 Task: Look for properties with indoor fireplaces.
Action: Mouse moved to (864, 120)
Screenshot: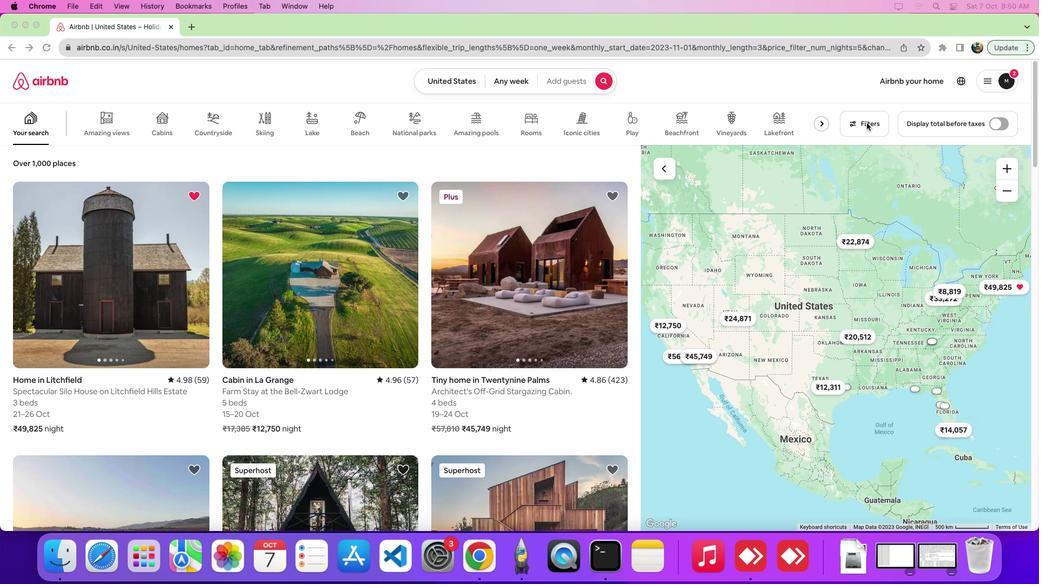 
Action: Mouse pressed left at (864, 120)
Screenshot: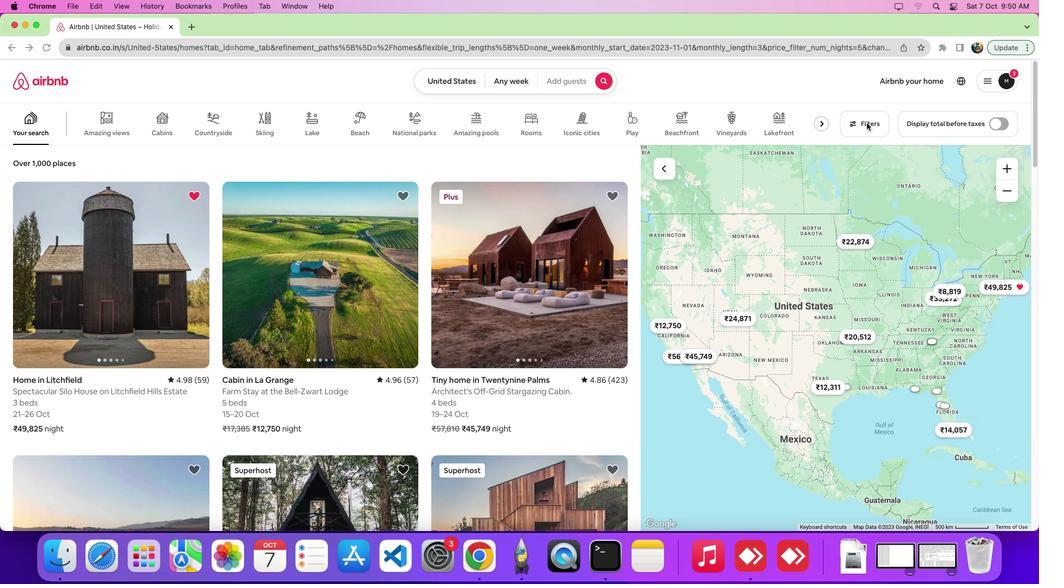 
Action: Mouse moved to (864, 120)
Screenshot: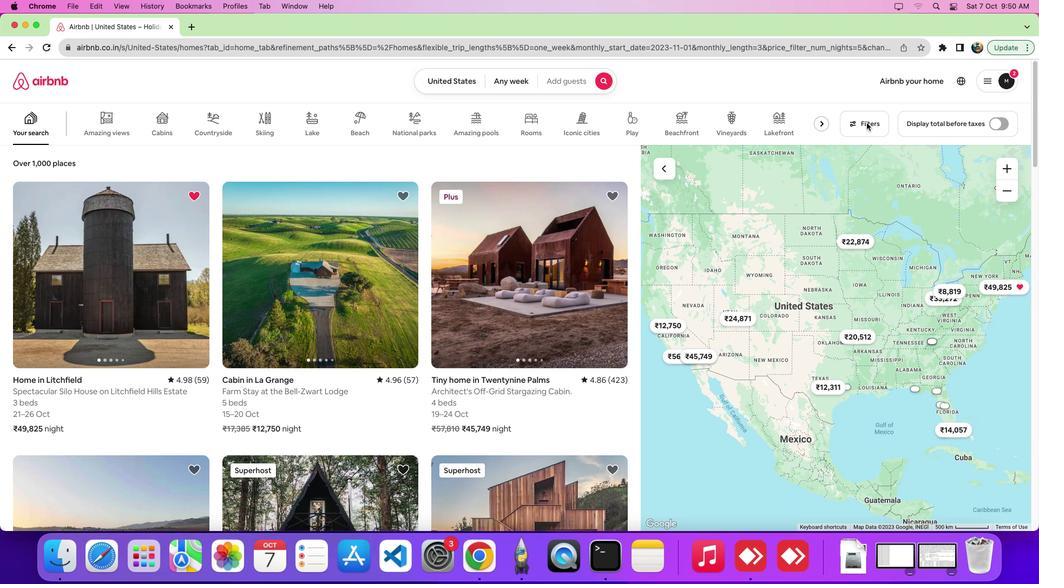 
Action: Mouse pressed left at (864, 120)
Screenshot: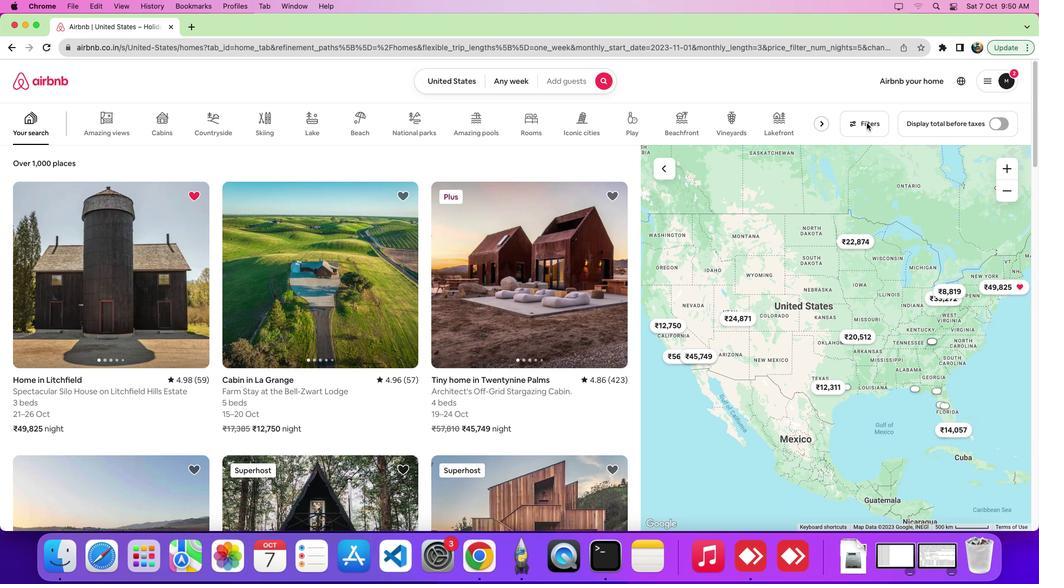
Action: Mouse moved to (612, 186)
Screenshot: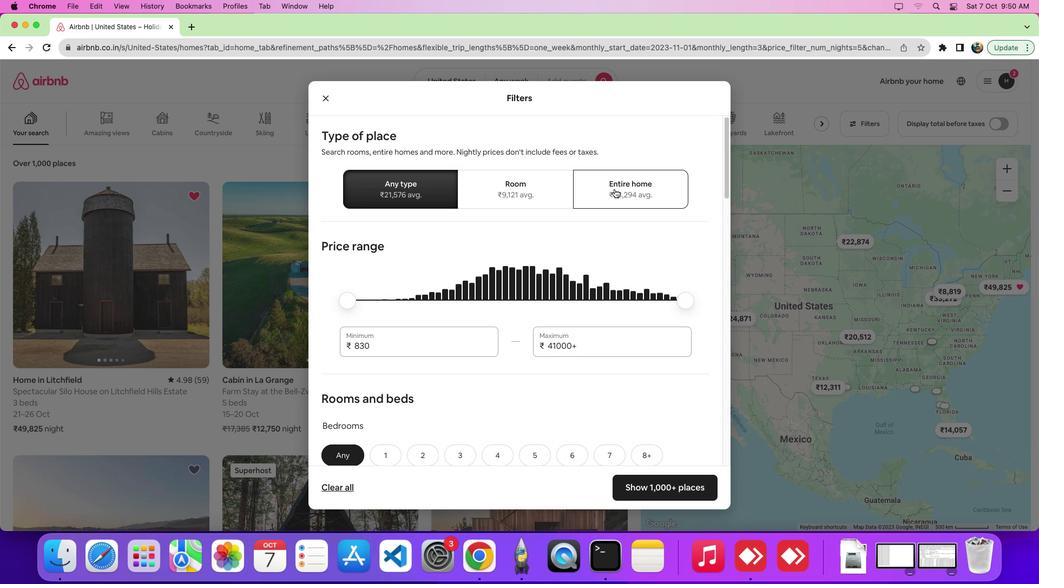 
Action: Mouse pressed left at (612, 186)
Screenshot: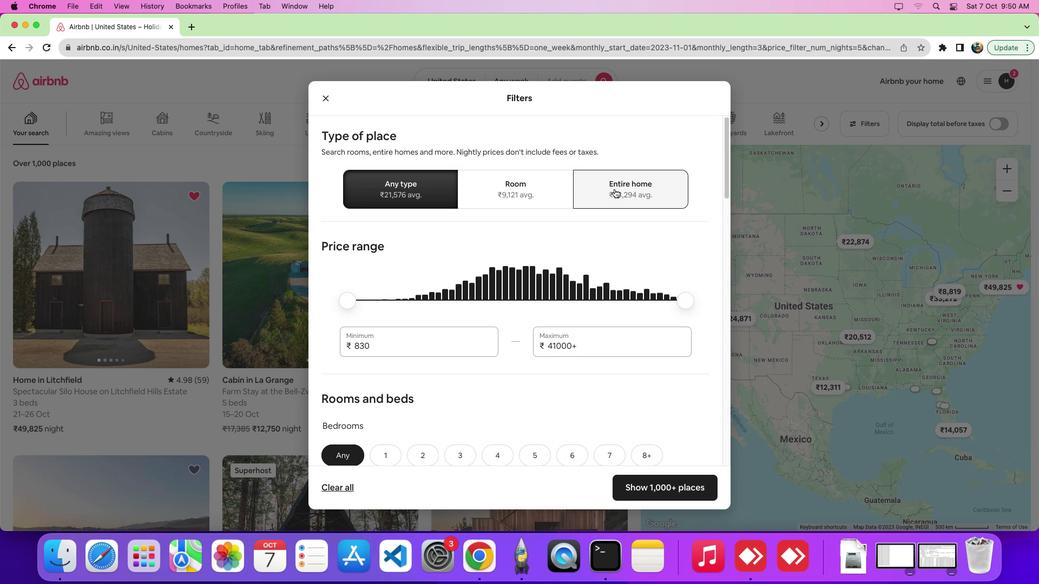 
Action: Mouse moved to (562, 315)
Screenshot: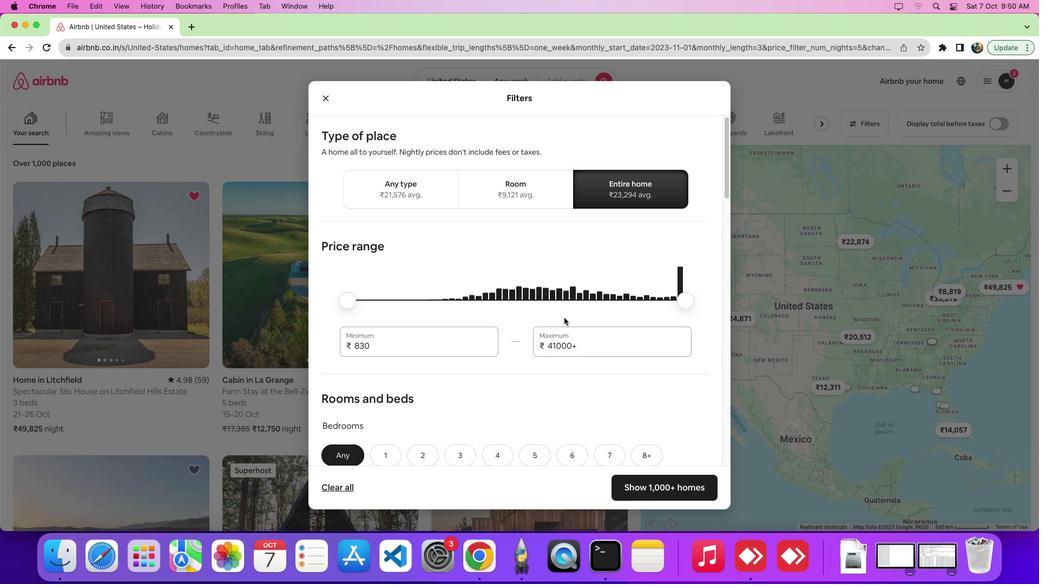 
Action: Mouse scrolled (562, 315) with delta (-2, -2)
Screenshot: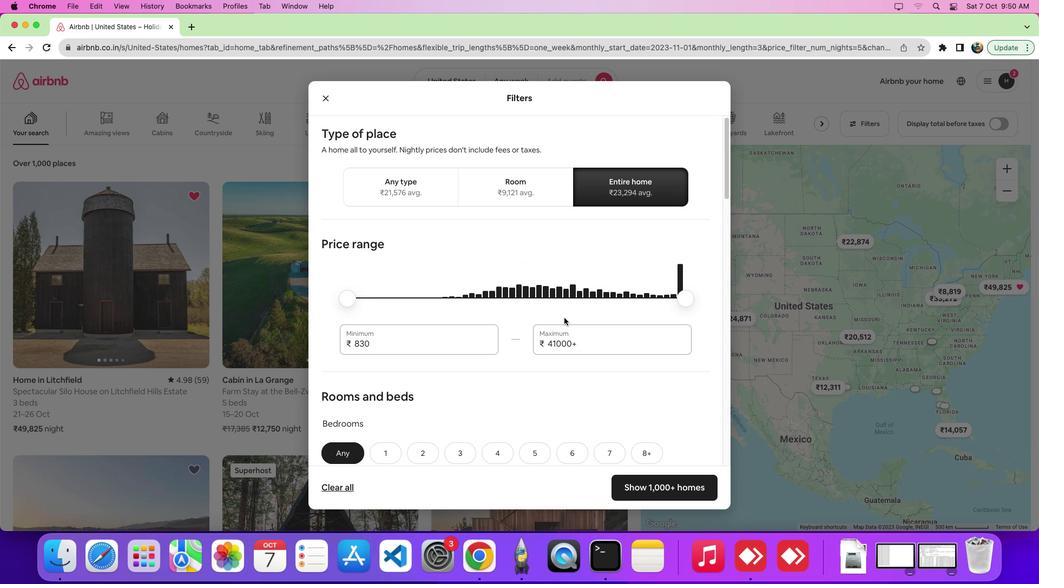 
Action: Mouse scrolled (562, 315) with delta (-2, -2)
Screenshot: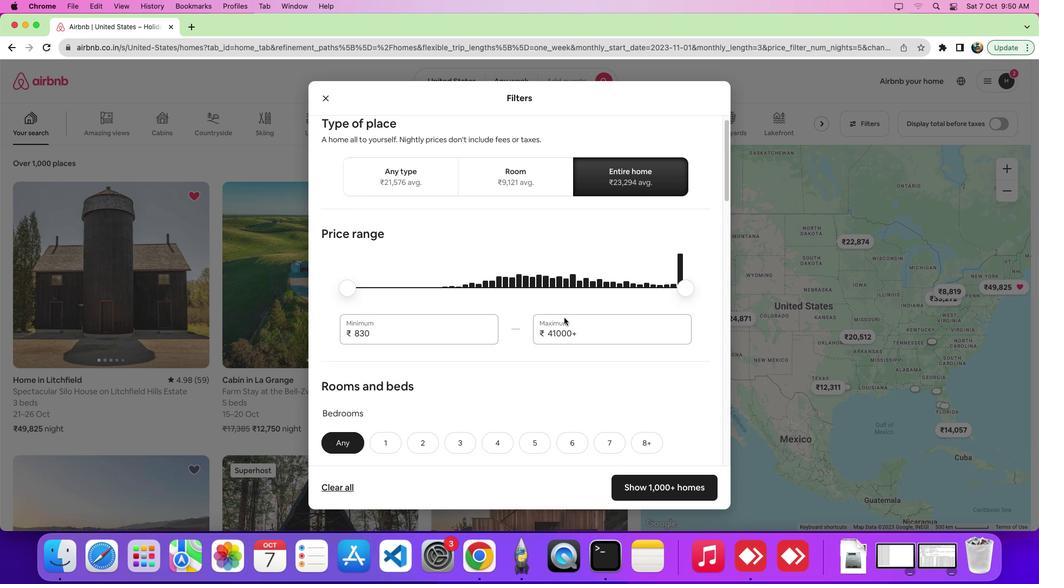 
Action: Mouse scrolled (562, 315) with delta (-2, -5)
Screenshot: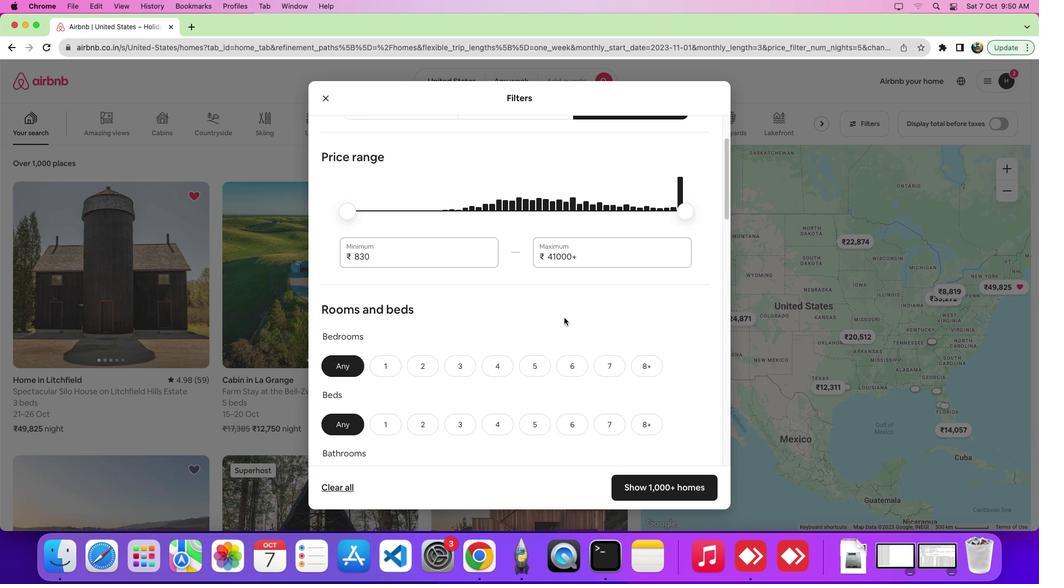 
Action: Mouse scrolled (562, 315) with delta (-2, -6)
Screenshot: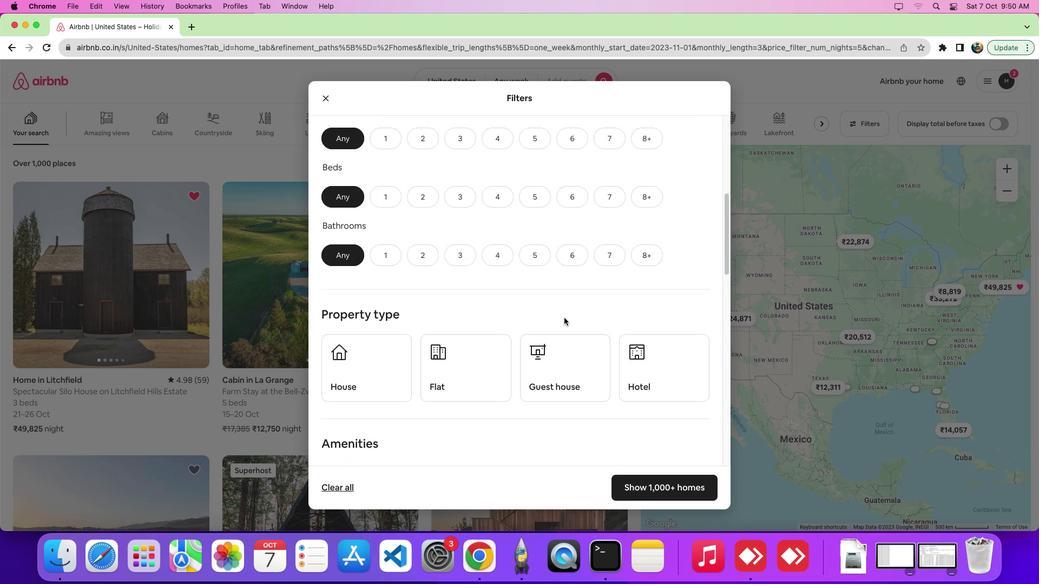 
Action: Mouse scrolled (562, 315) with delta (-2, -2)
Screenshot: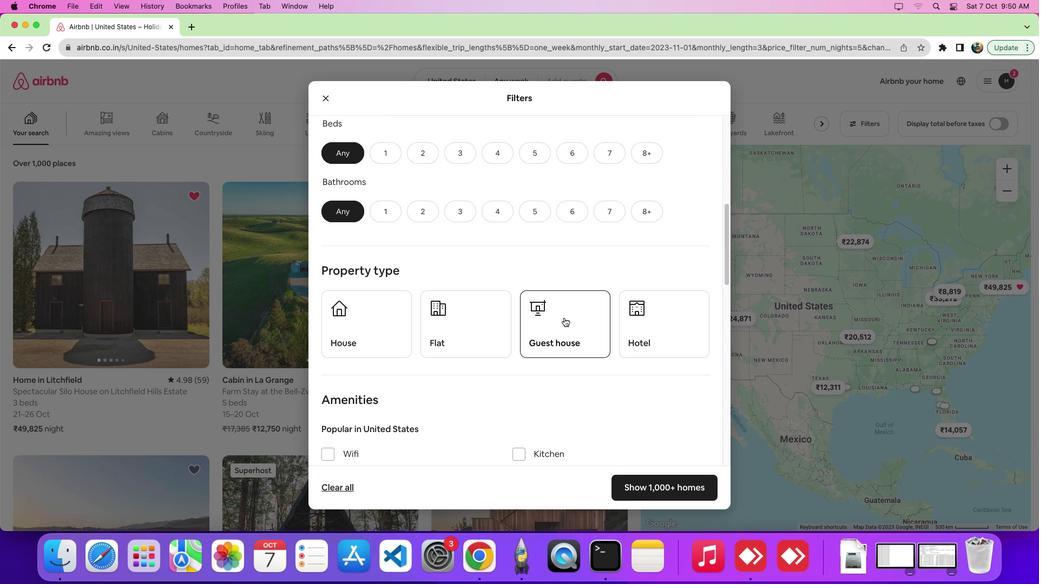 
Action: Mouse scrolled (562, 315) with delta (-2, -2)
Screenshot: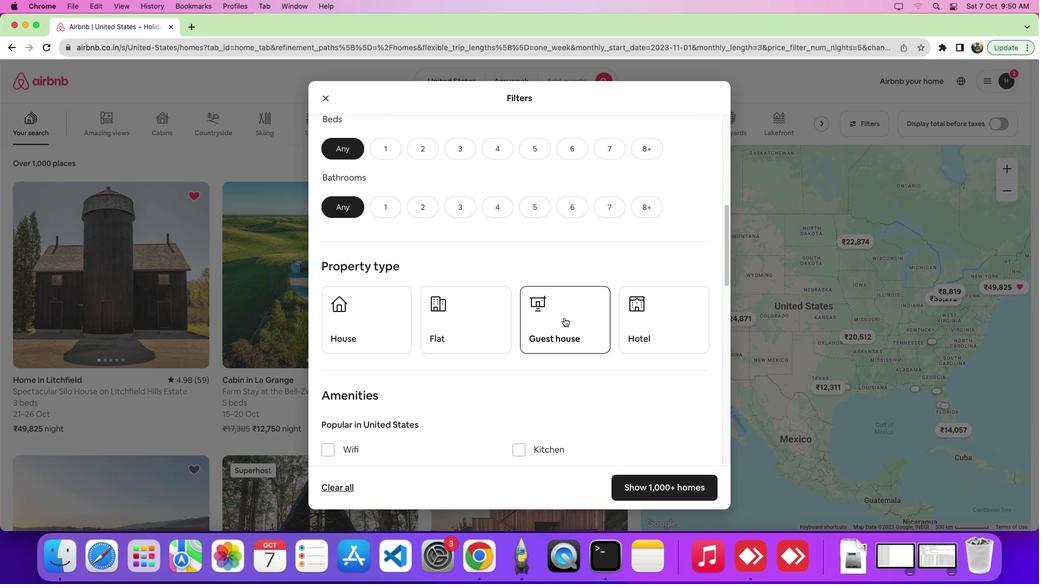 
Action: Mouse scrolled (562, 315) with delta (-2, -4)
Screenshot: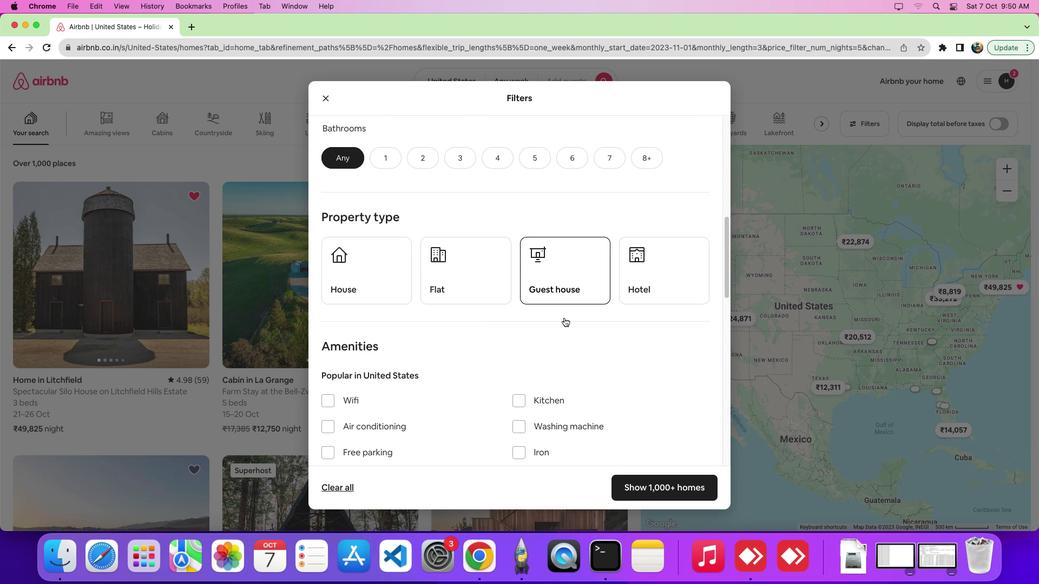 
Action: Mouse scrolled (562, 315) with delta (-2, -2)
Screenshot: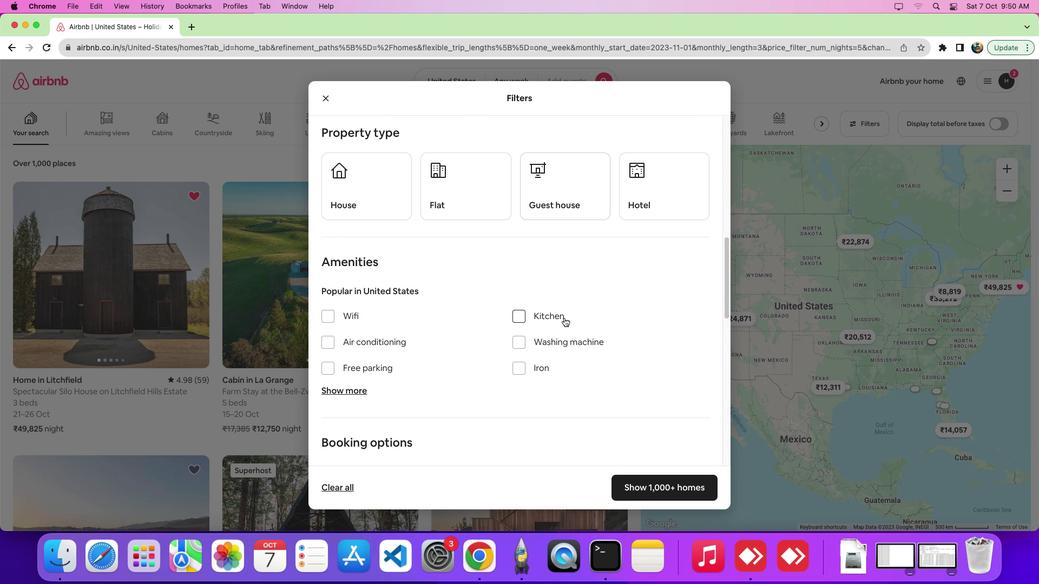 
Action: Mouse scrolled (562, 315) with delta (-2, -2)
Screenshot: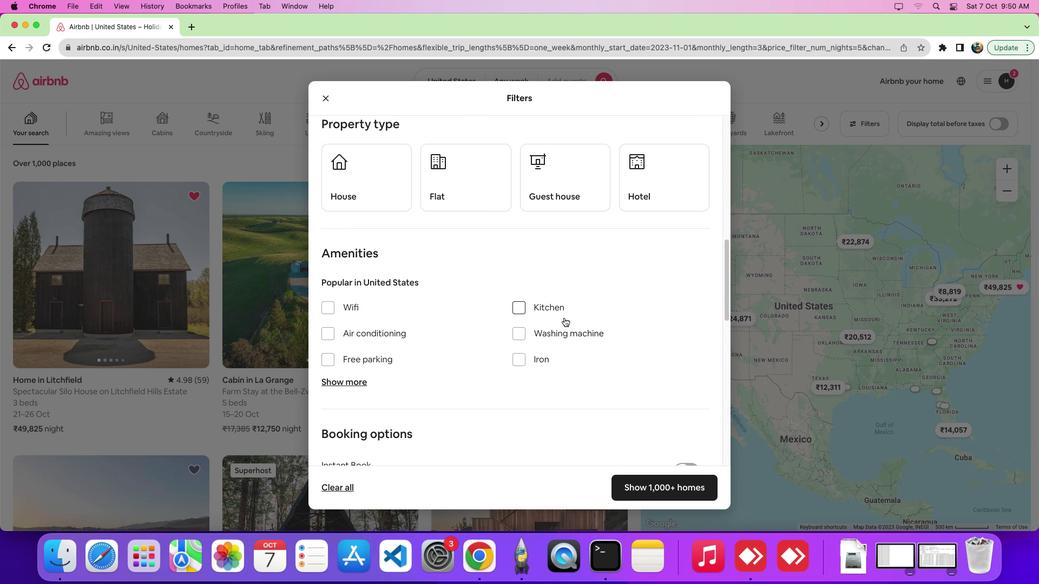 
Action: Mouse scrolled (562, 315) with delta (-2, -3)
Screenshot: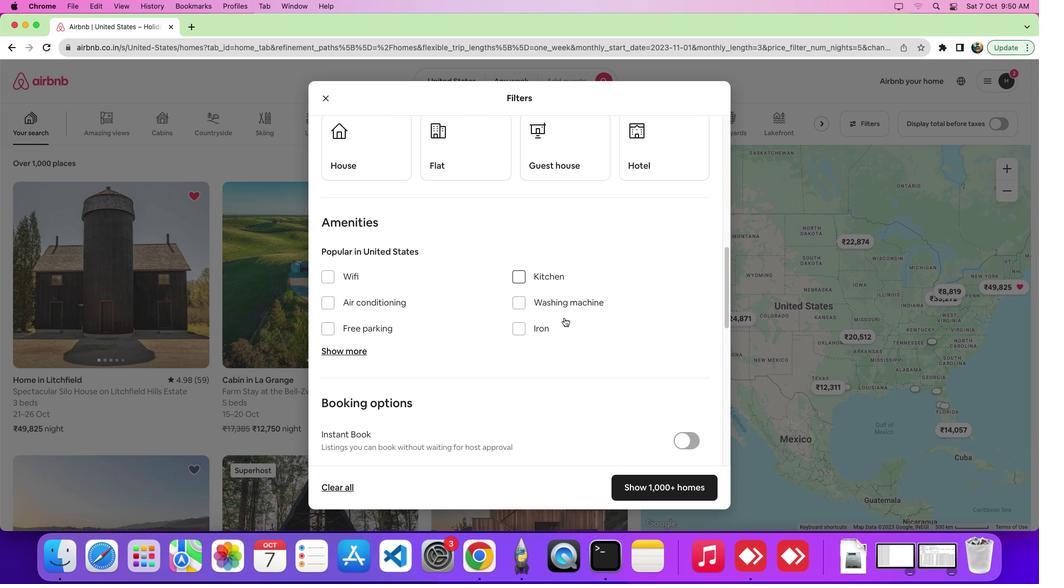 
Action: Mouse moved to (338, 309)
Screenshot: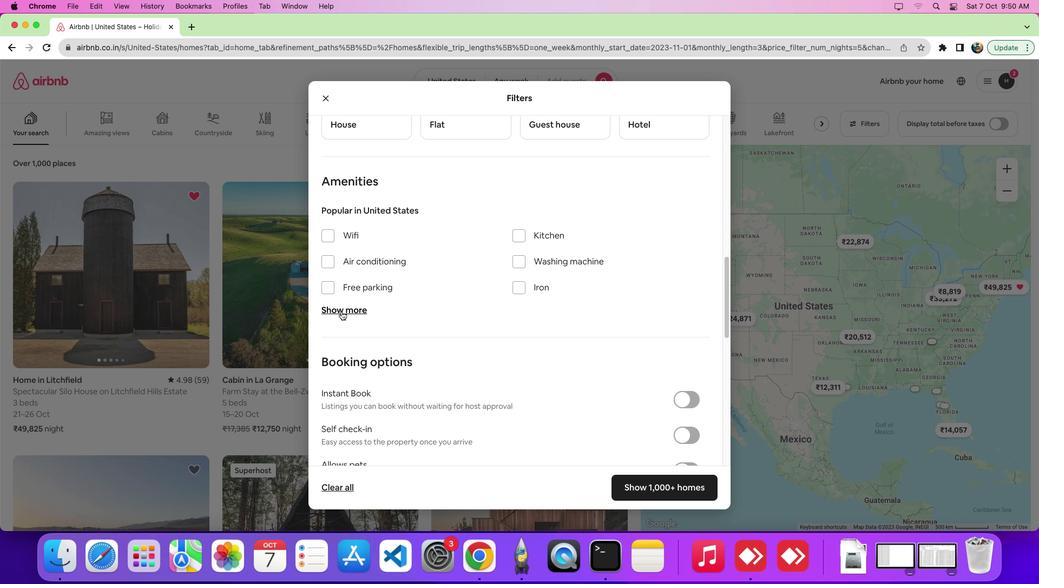 
Action: Mouse pressed left at (338, 309)
Screenshot: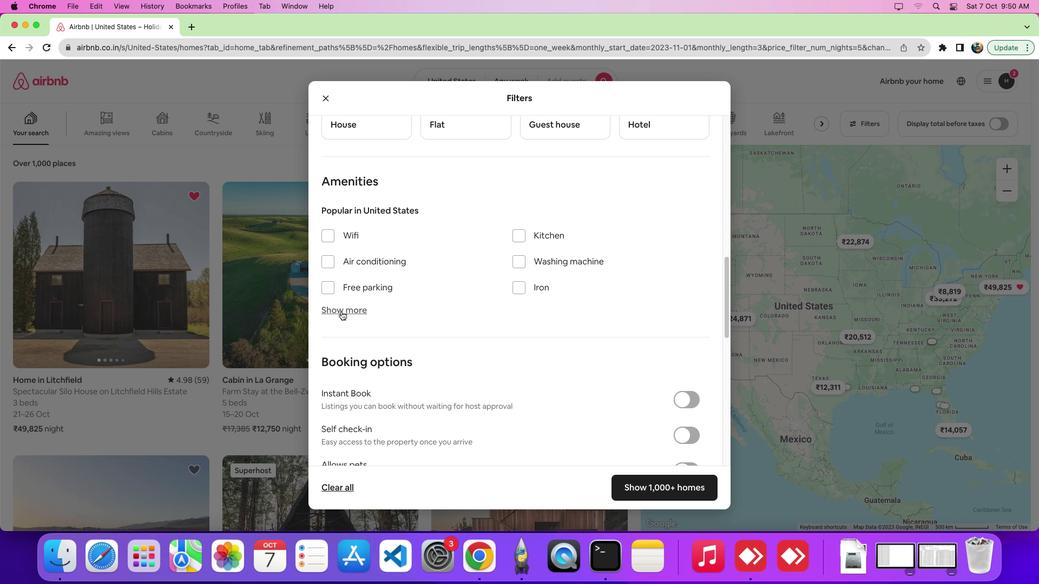 
Action: Mouse moved to (558, 326)
Screenshot: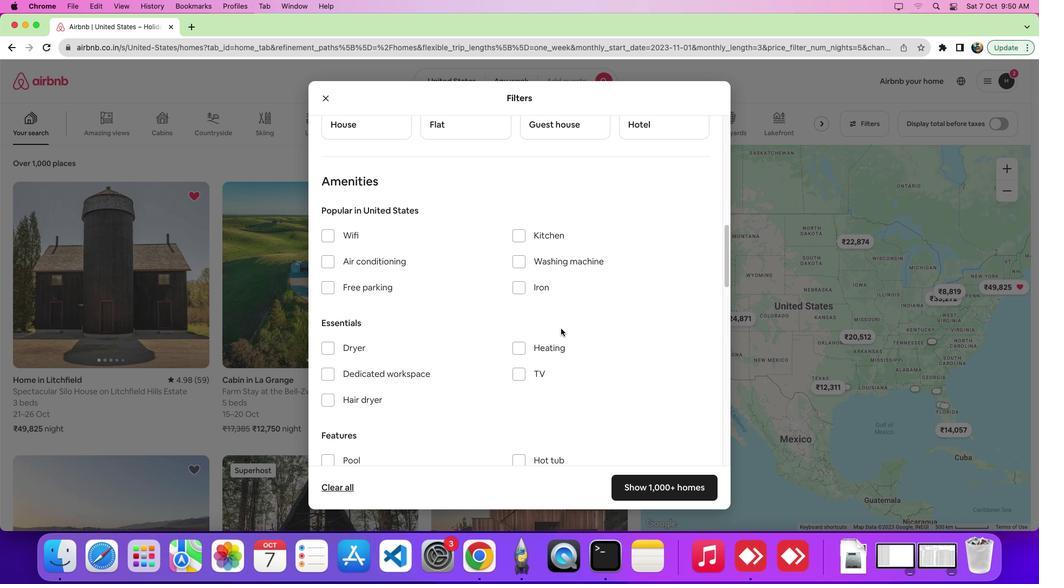 
Action: Mouse scrolled (558, 326) with delta (-2, -2)
Screenshot: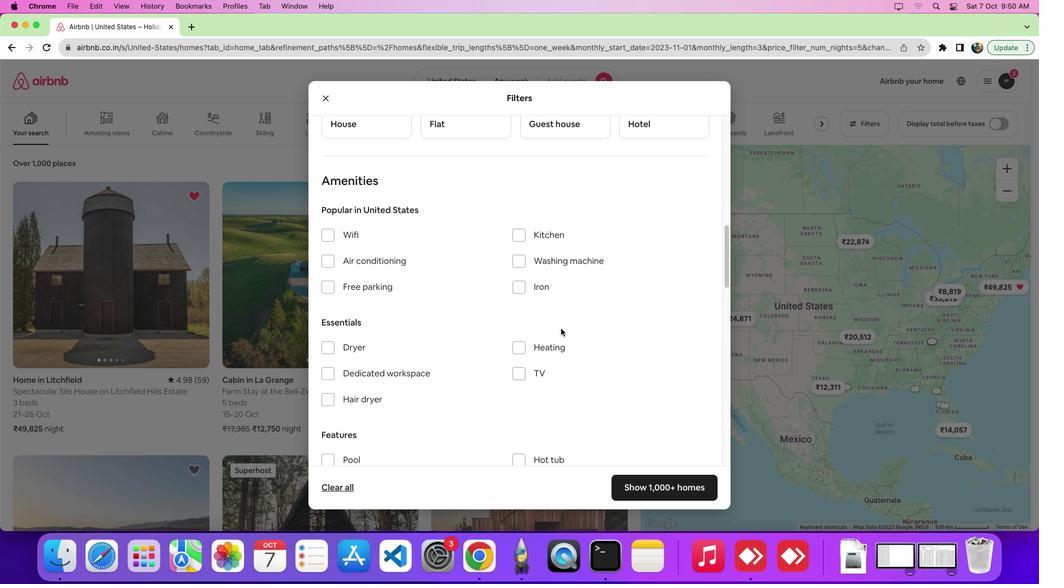 
Action: Mouse scrolled (558, 326) with delta (-2, -2)
Screenshot: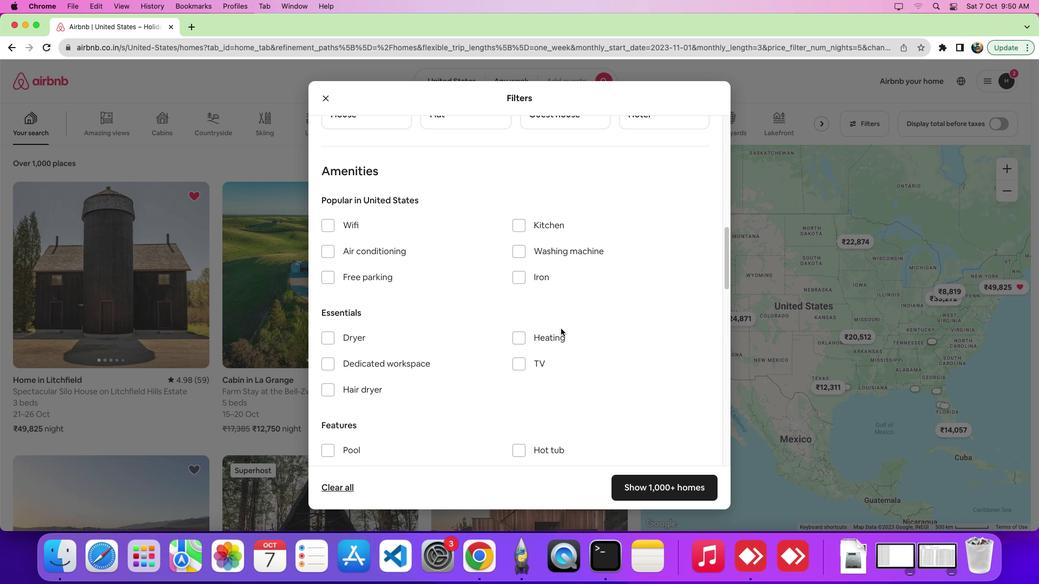 
Action: Mouse scrolled (558, 326) with delta (-2, -4)
Screenshot: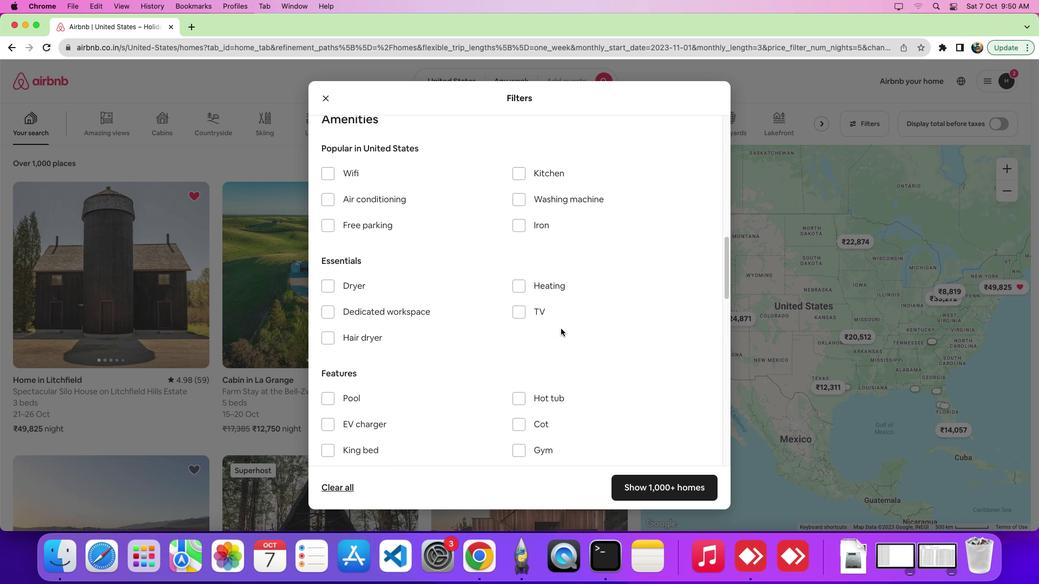 
Action: Mouse scrolled (558, 326) with delta (-2, -4)
Screenshot: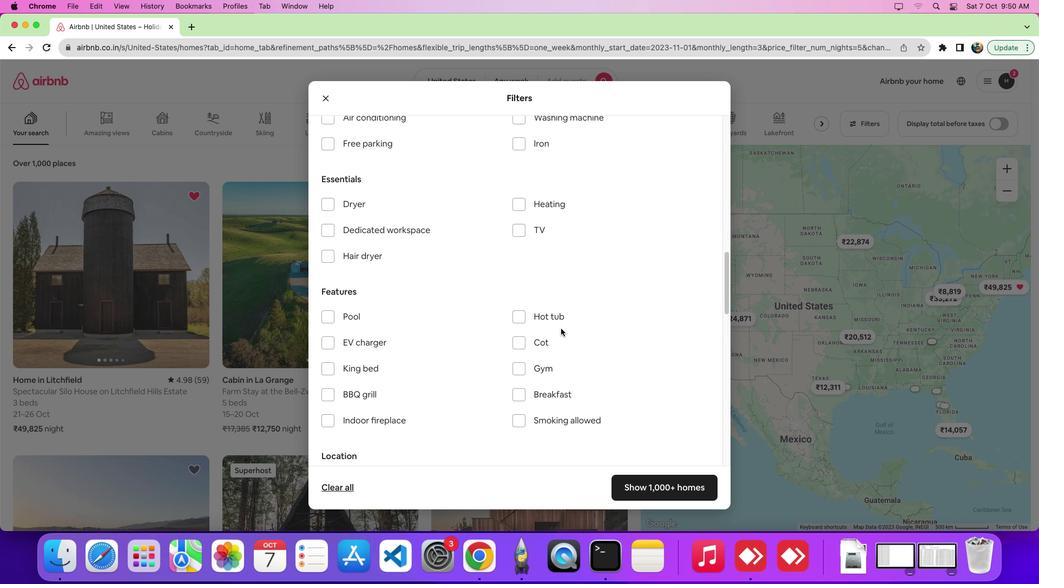 
Action: Mouse scrolled (558, 326) with delta (-2, -2)
Screenshot: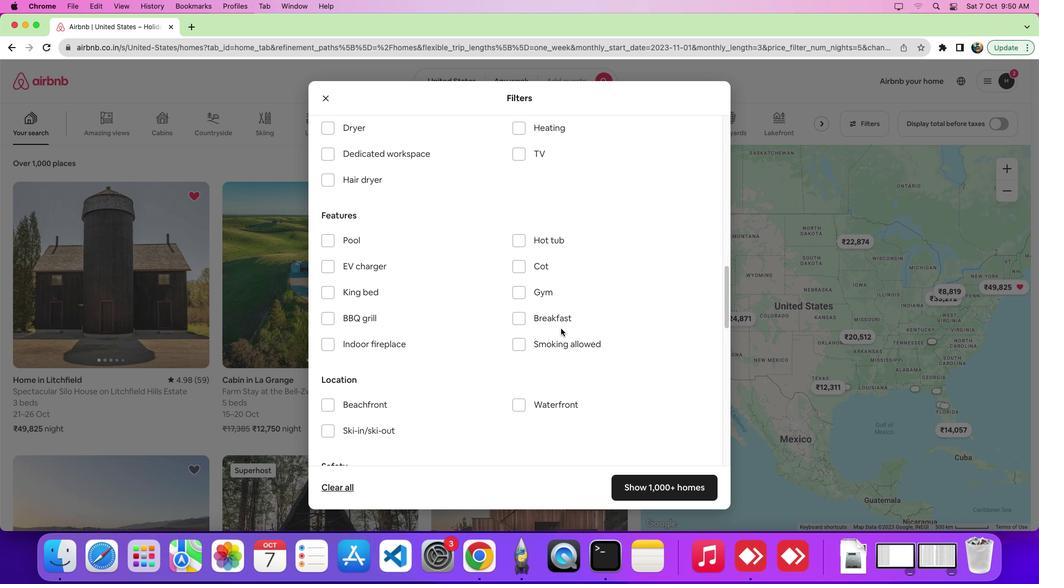 
Action: Mouse scrolled (558, 326) with delta (-2, -2)
Screenshot: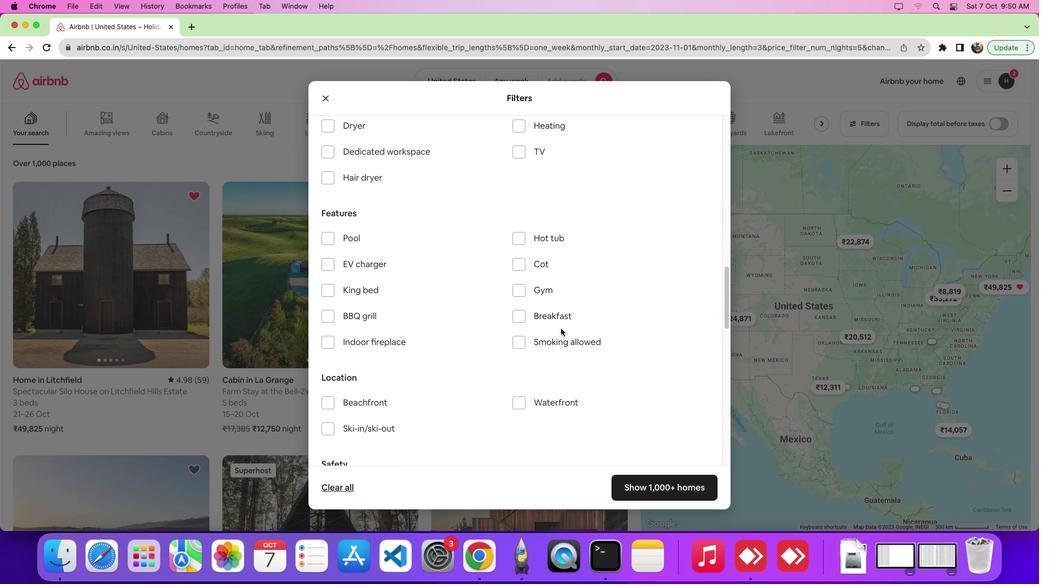
Action: Mouse scrolled (558, 326) with delta (-2, -2)
Screenshot: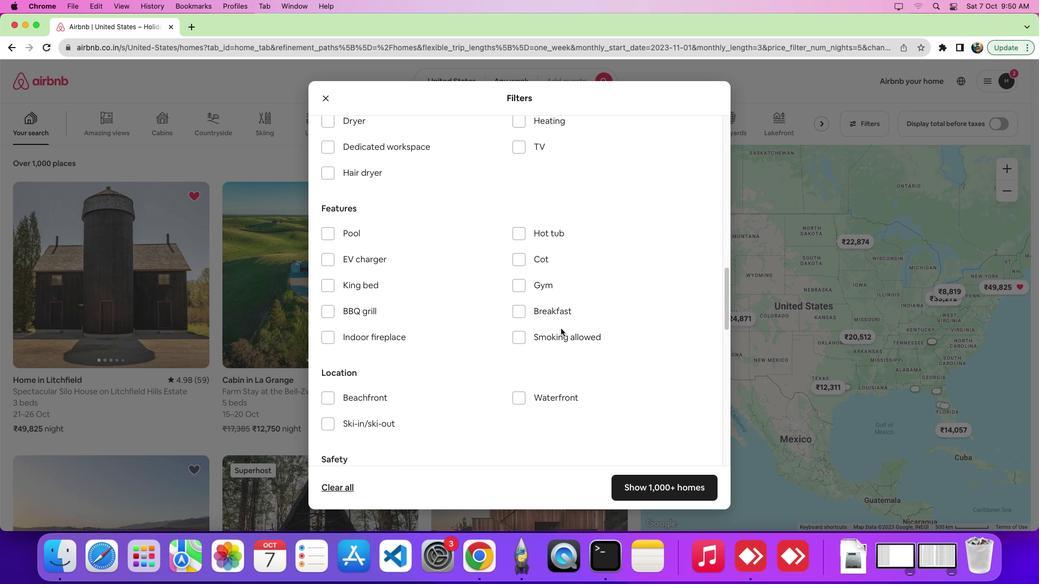 
Action: Mouse scrolled (558, 326) with delta (-2, -2)
Screenshot: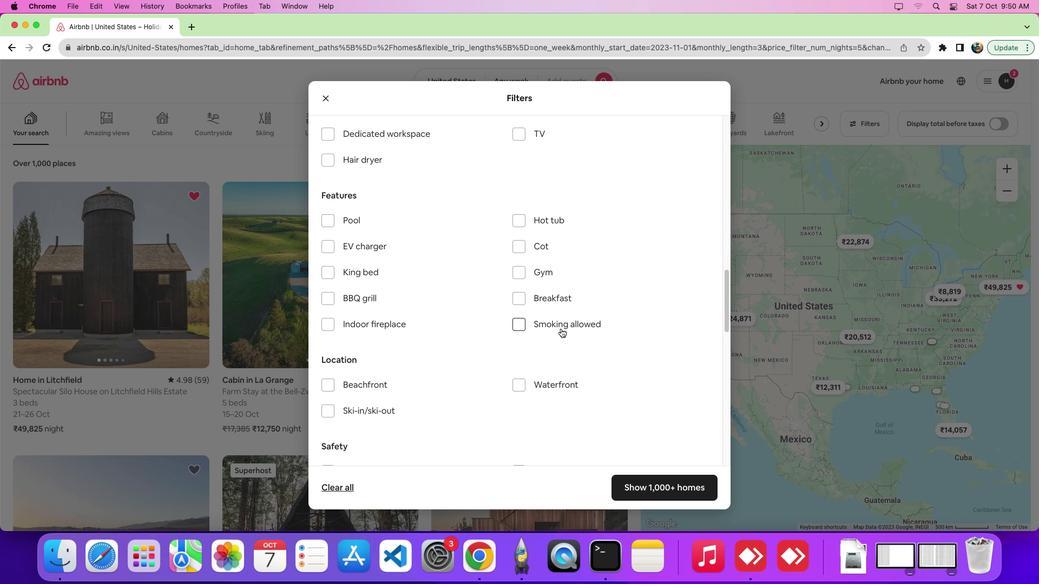 
Action: Mouse scrolled (558, 326) with delta (-2, -2)
Screenshot: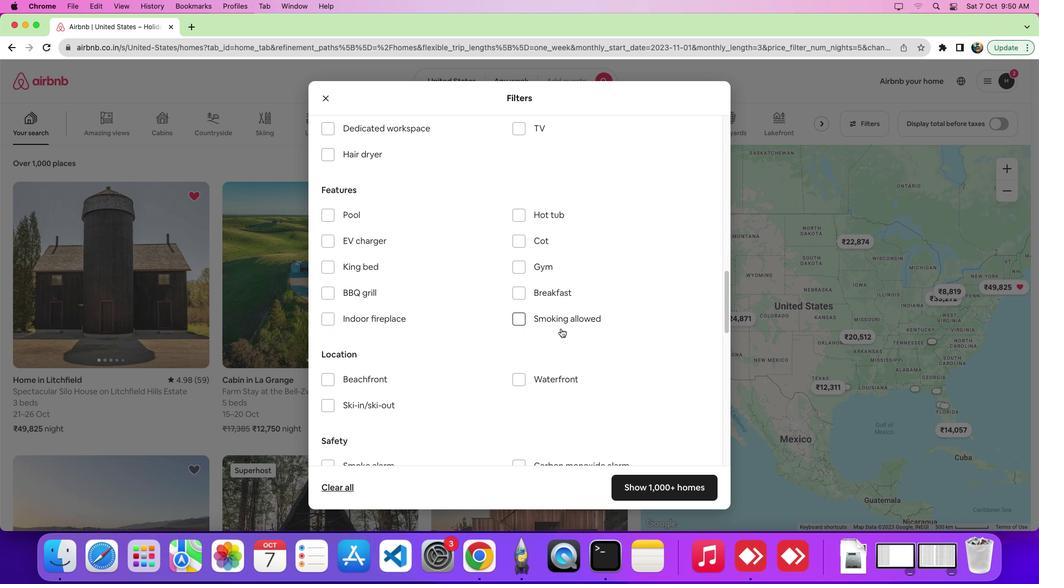 
Action: Mouse scrolled (558, 326) with delta (-2, -2)
Screenshot: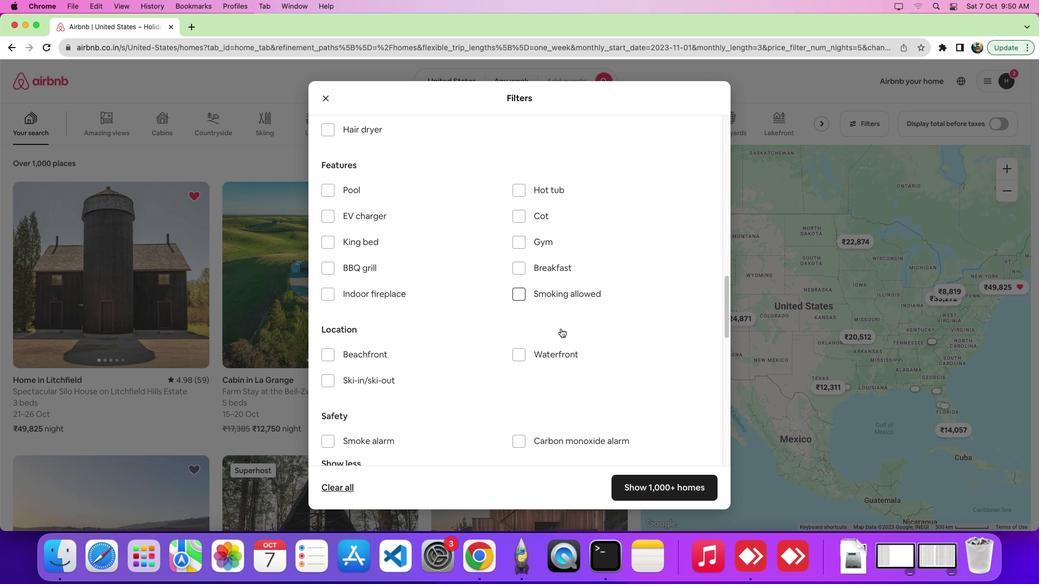 
Action: Mouse moved to (320, 270)
Screenshot: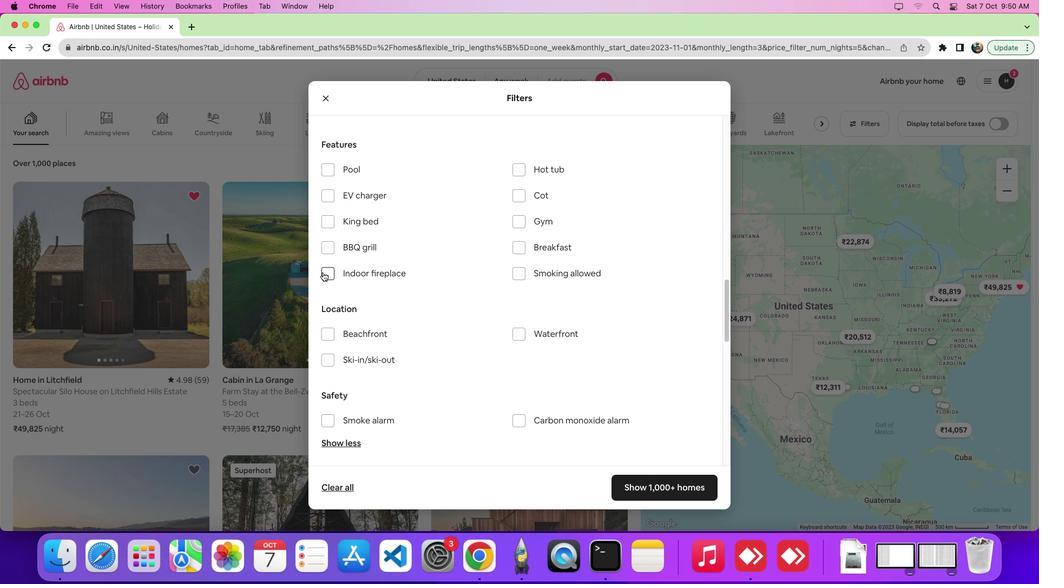 
Action: Mouse pressed left at (320, 270)
Screenshot: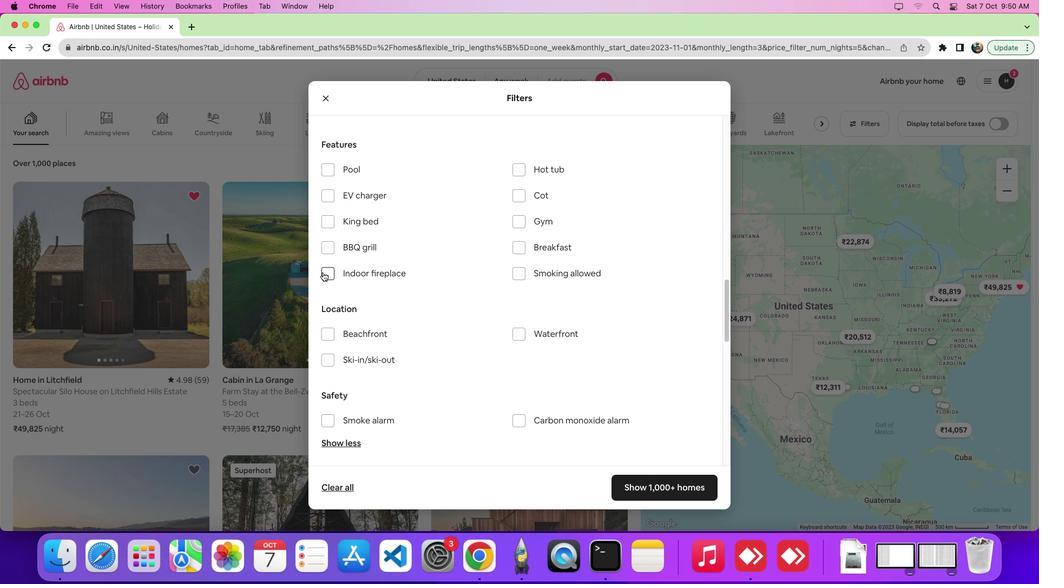 
Action: Mouse moved to (648, 485)
Screenshot: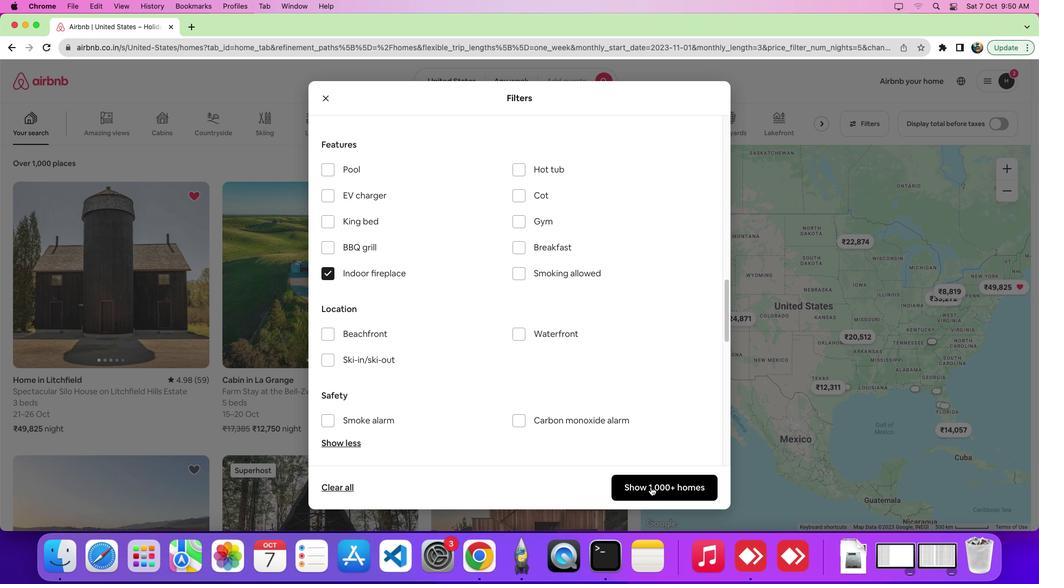 
Action: Mouse pressed left at (648, 485)
Screenshot: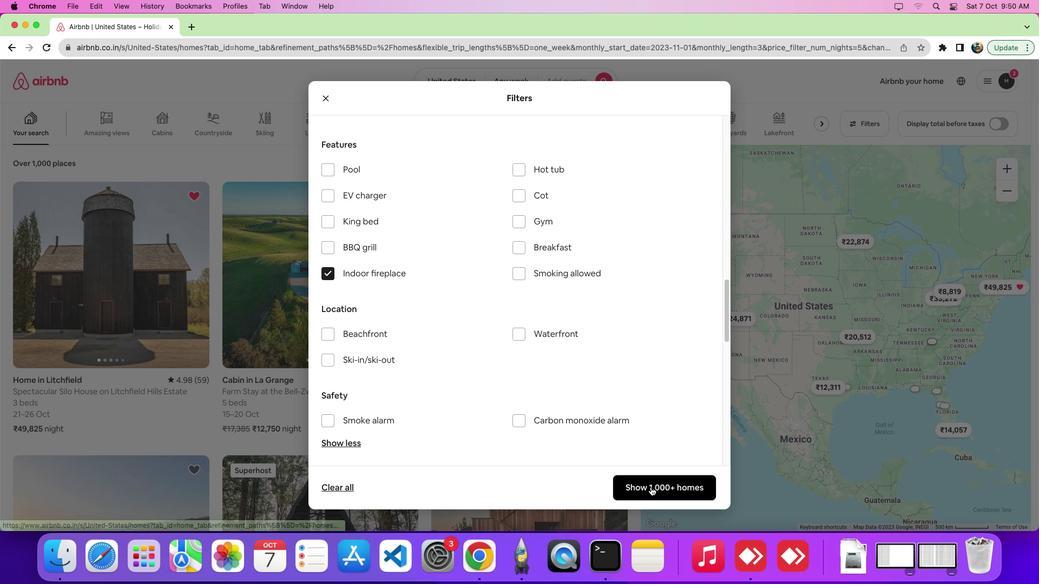 
